 Task: Create in the project AgileMentor and in the Backlog issue 'Upgrade the caching mechanism of a web application to improve response time and reduce server load' a child issue 'Kubernetes cluster network reliability testing and remediation', and assign it to team member softage.1@softage.net. Create in the project AgileMentor and in the Backlog issue 'Create a new online platform for online data analysis courses with advanced data visualization and statistical analysis features' a child issue 'Integration with property valuation software', and assign it to team member softage.2@softage.net
Action: Mouse moved to (692, 536)
Screenshot: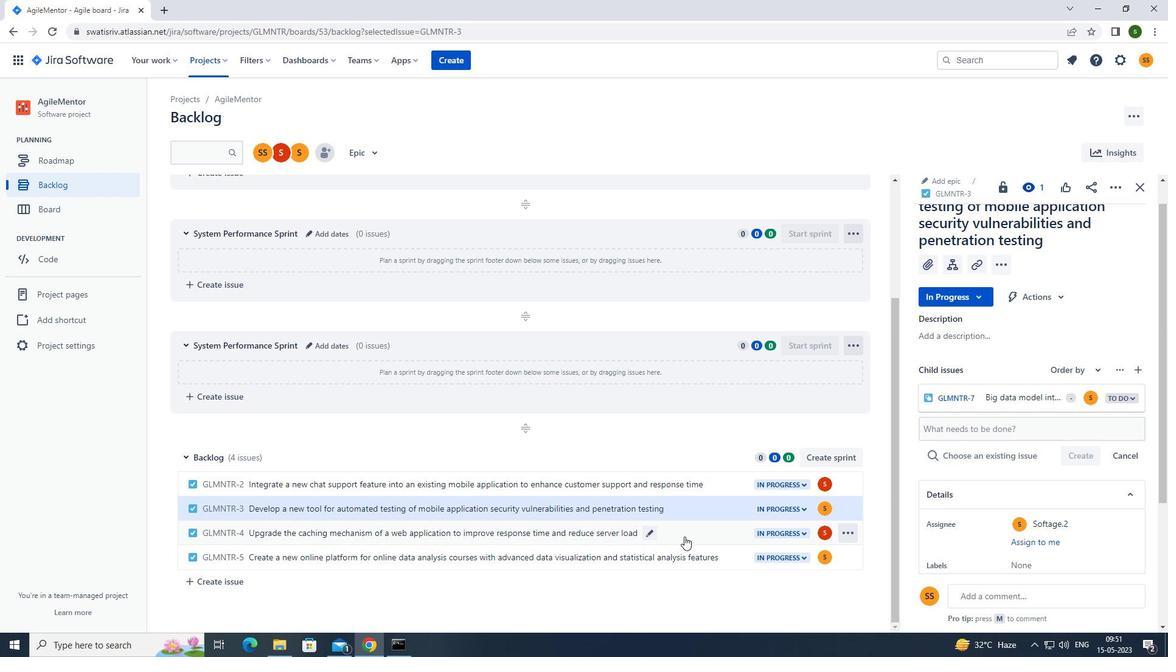 
Action: Mouse pressed left at (692, 536)
Screenshot: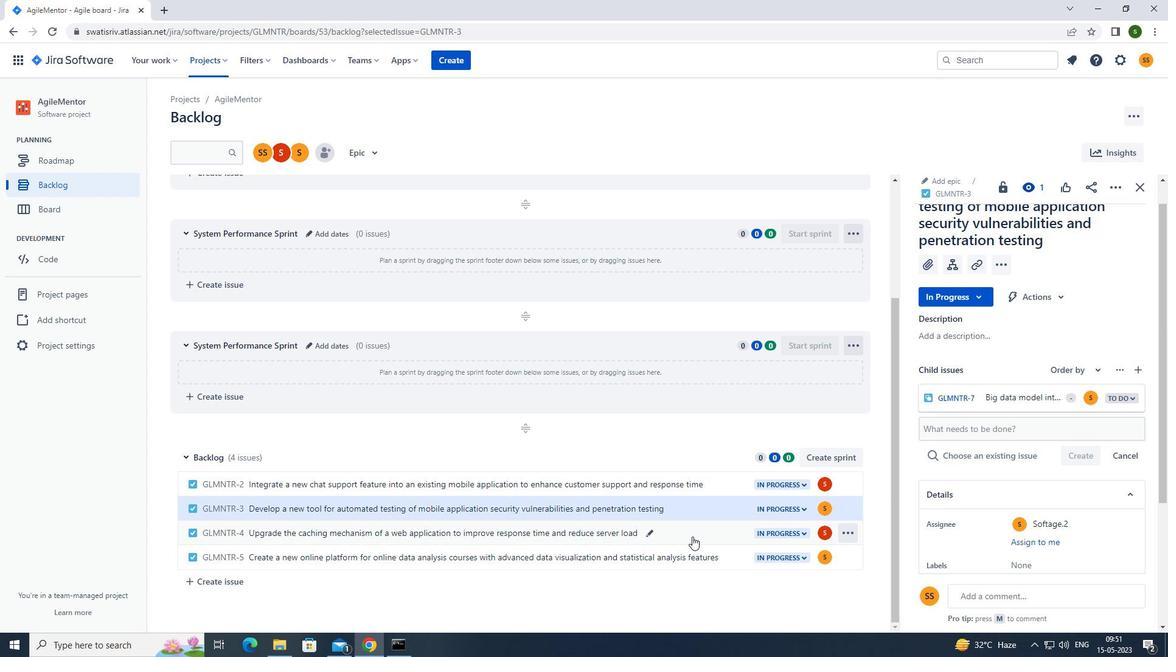 
Action: Mouse moved to (949, 292)
Screenshot: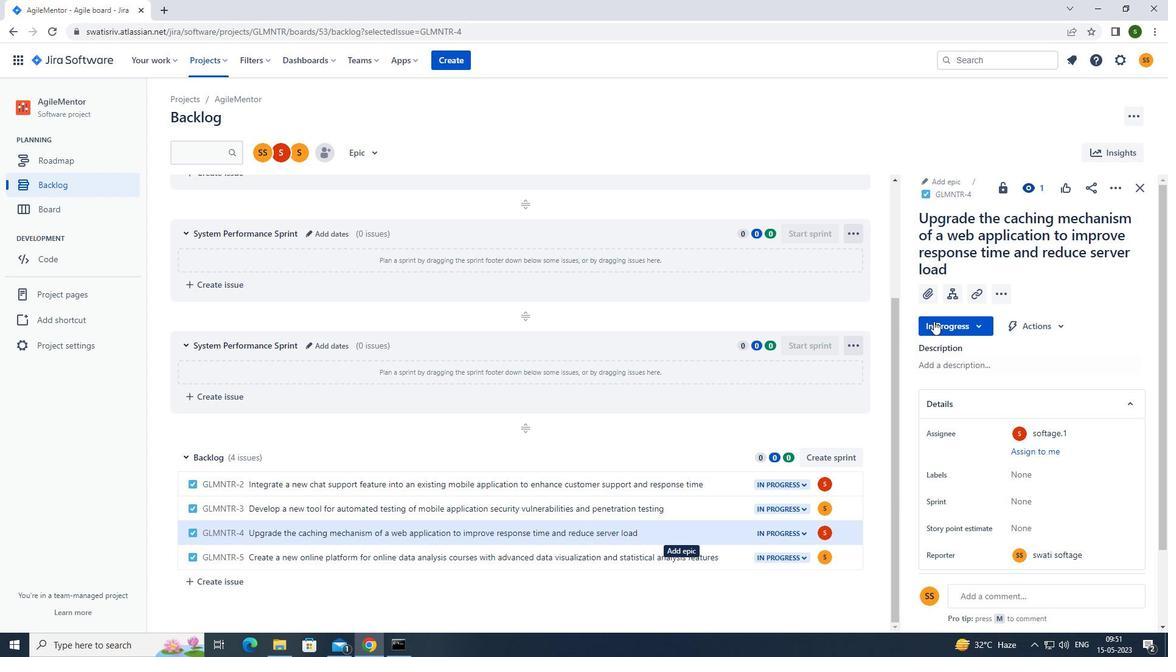 
Action: Mouse pressed left at (949, 292)
Screenshot: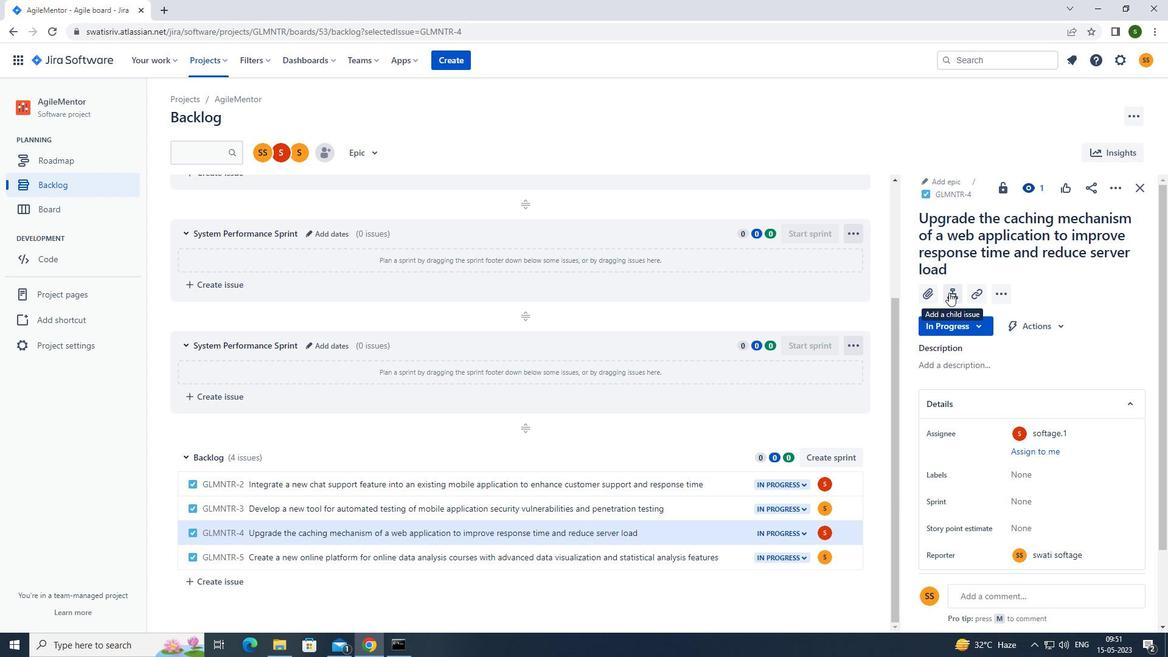
Action: Mouse moved to (986, 395)
Screenshot: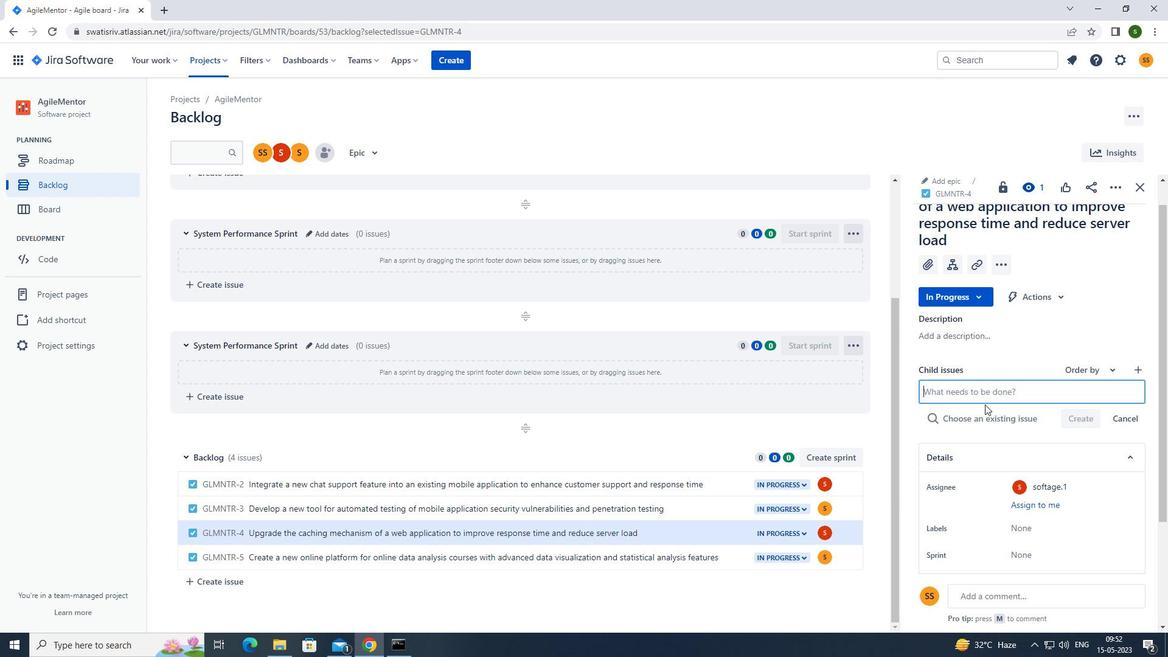 
Action: Mouse pressed left at (986, 395)
Screenshot: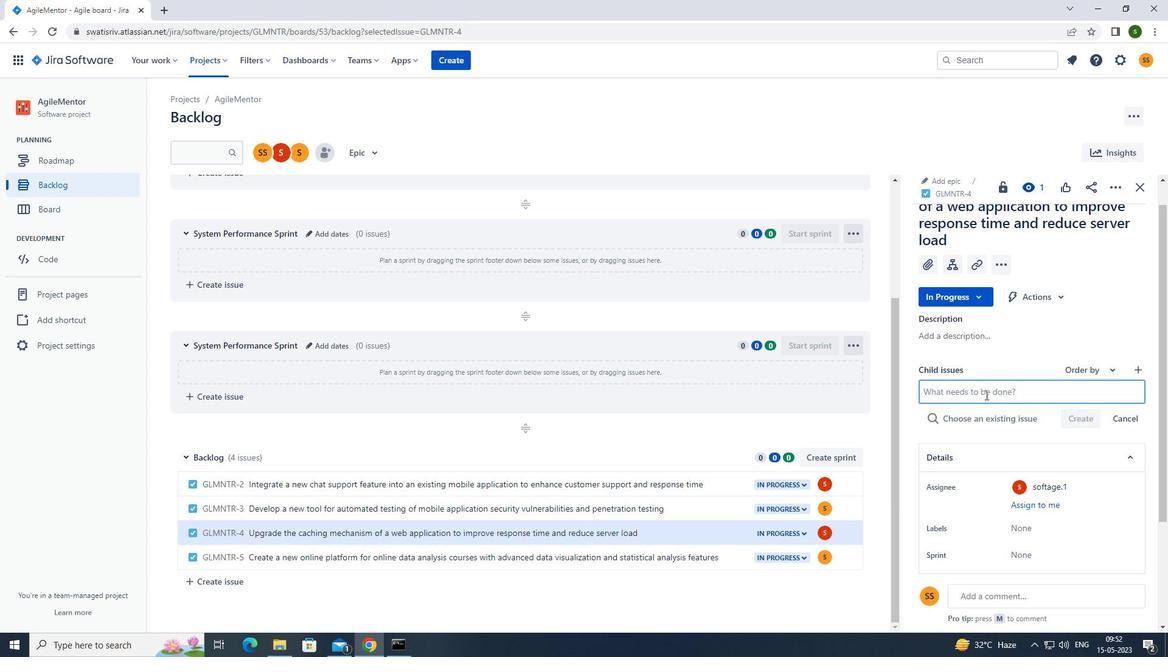 
Action: Mouse moved to (983, 395)
Screenshot: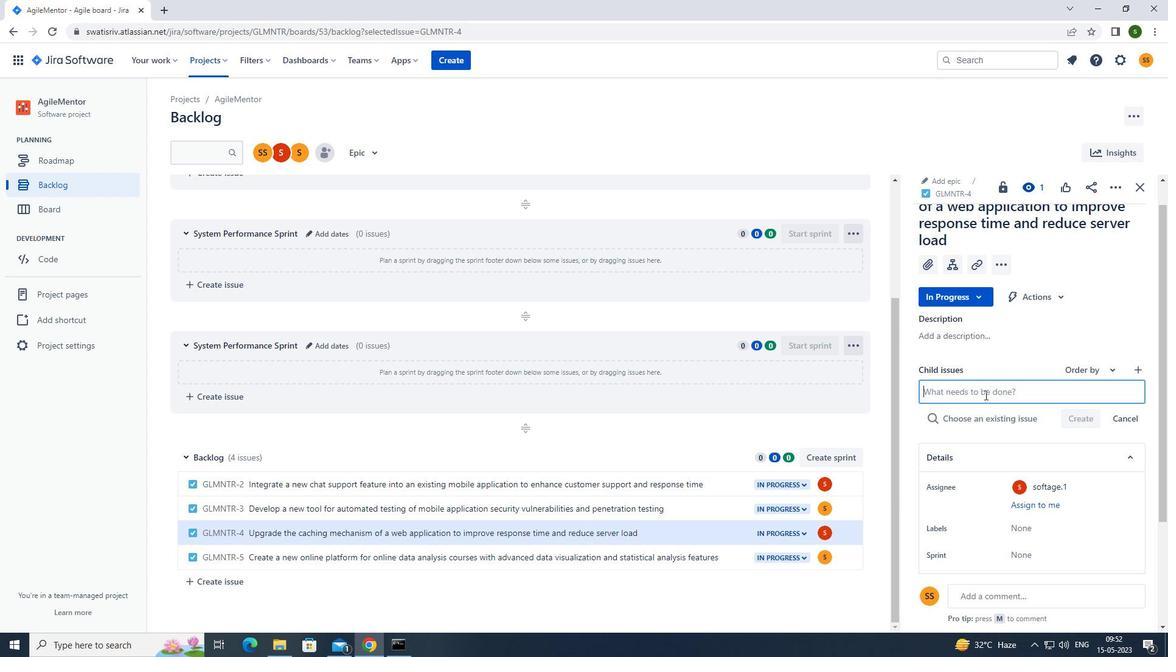 
Action: Key pressed <Key.caps_lock>k<Key.caps_lock>unernetes<Key.space>cluster<Key.space>network<Key.space>reliability<Key.space>testing<Key.space>and<Key.space>remediation<Key.enter>
Screenshot: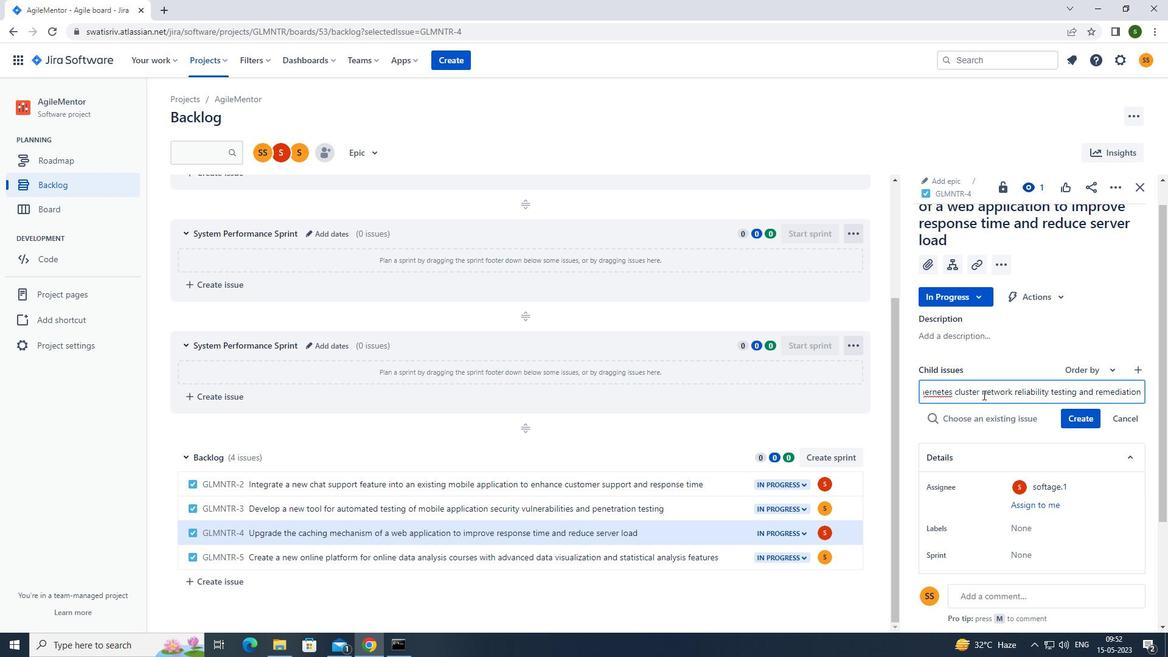 
Action: Mouse moved to (1091, 399)
Screenshot: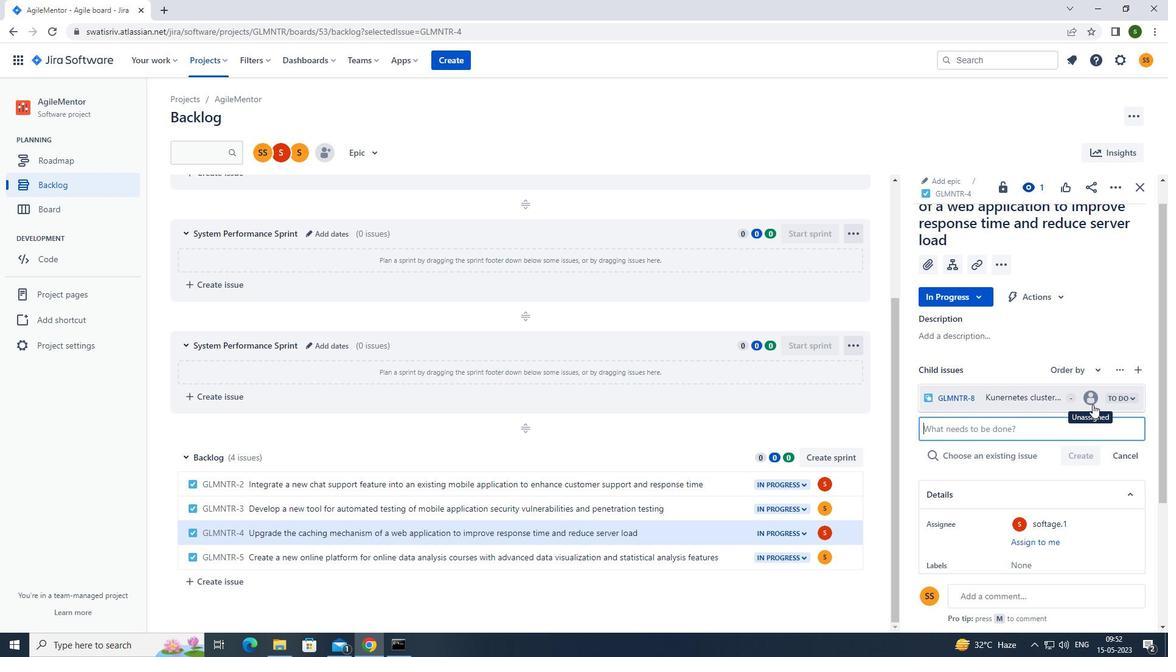 
Action: Mouse pressed left at (1091, 399)
Screenshot: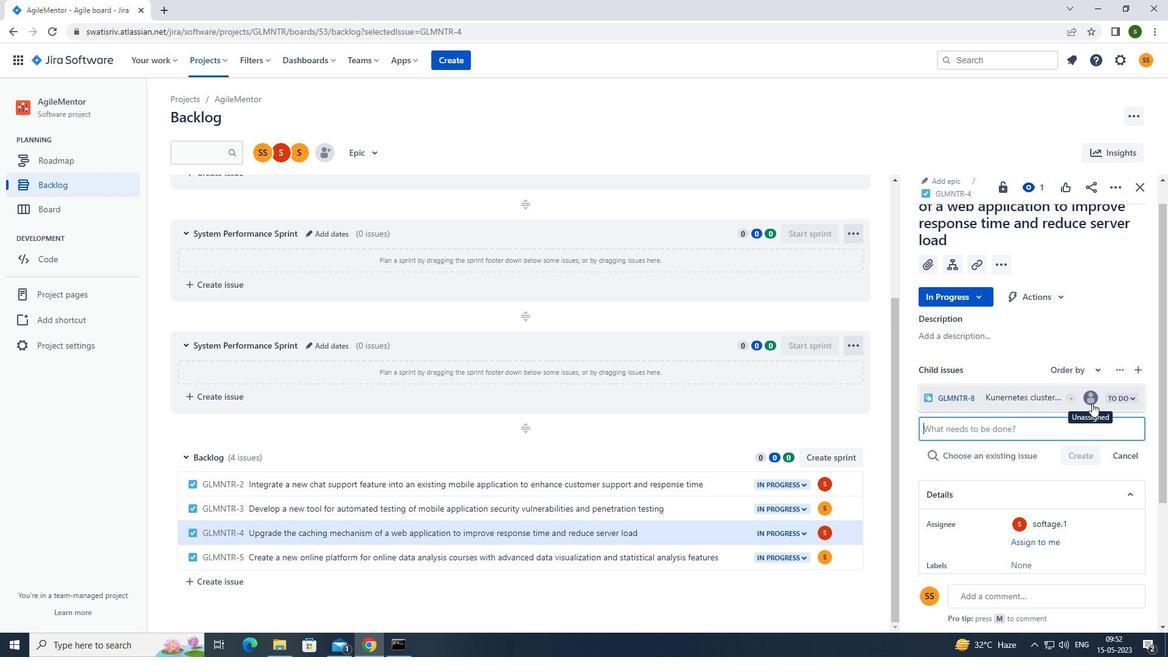 
Action: Mouse moved to (999, 430)
Screenshot: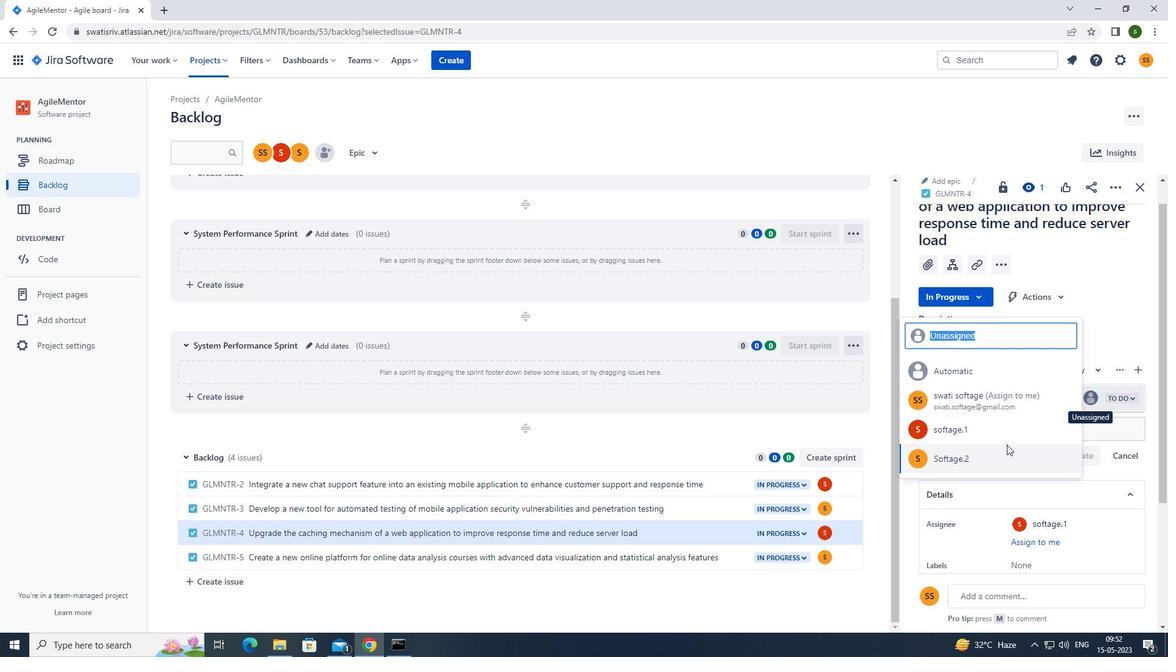 
Action: Mouse pressed left at (999, 430)
Screenshot: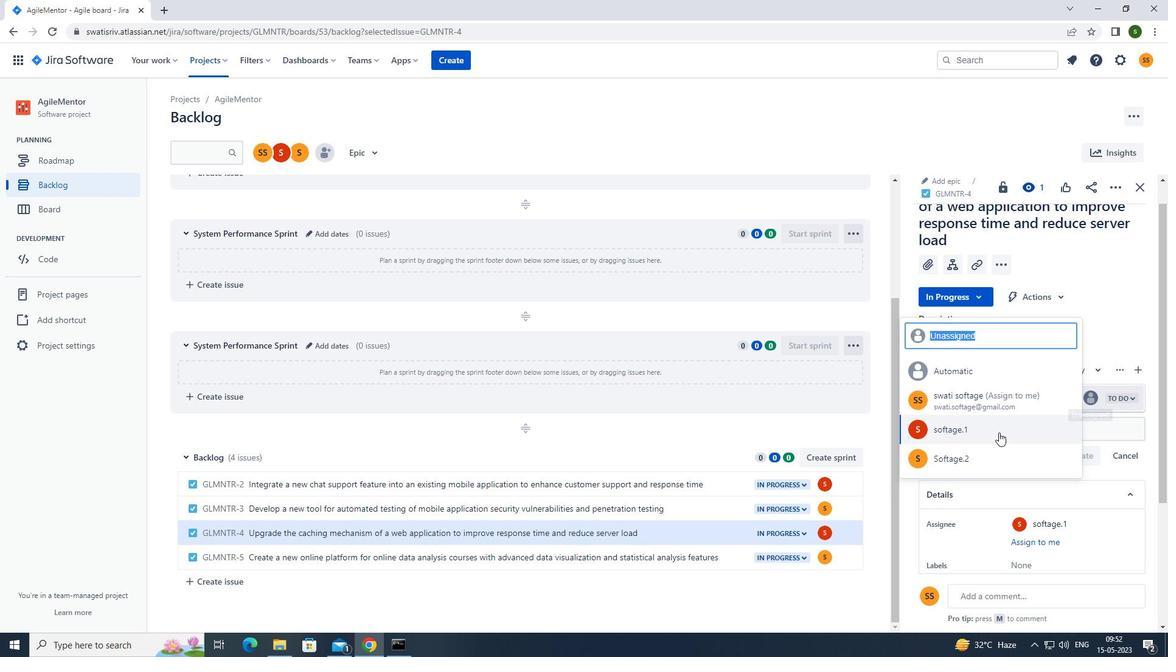 
Action: Mouse moved to (742, 564)
Screenshot: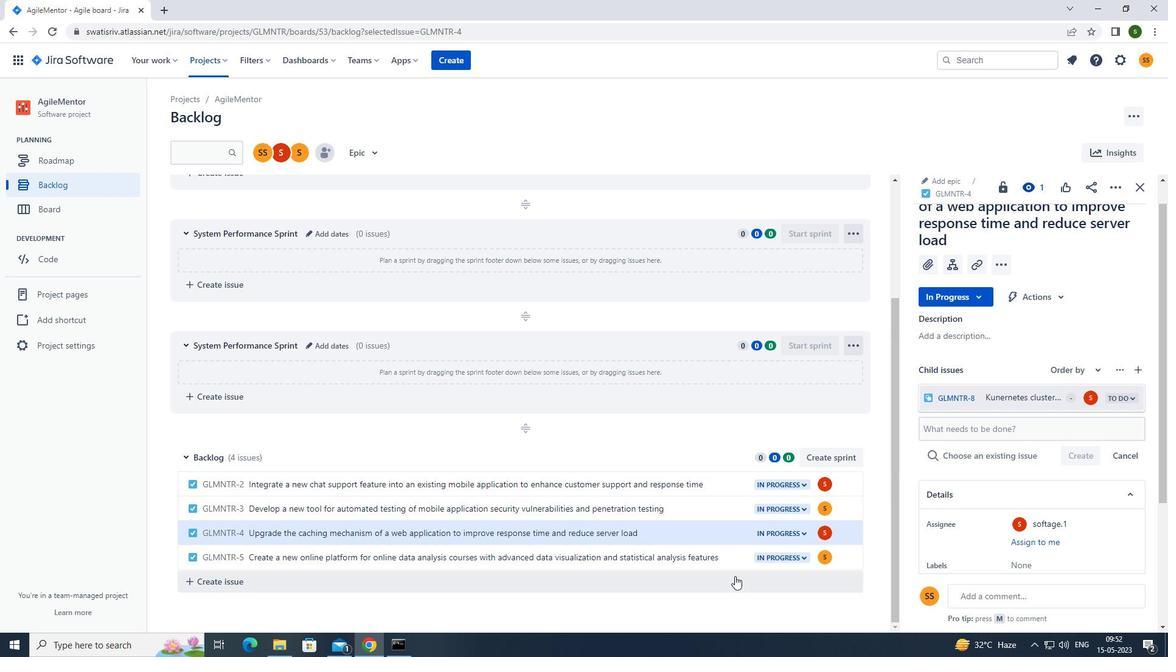 
Action: Mouse pressed left at (742, 564)
Screenshot: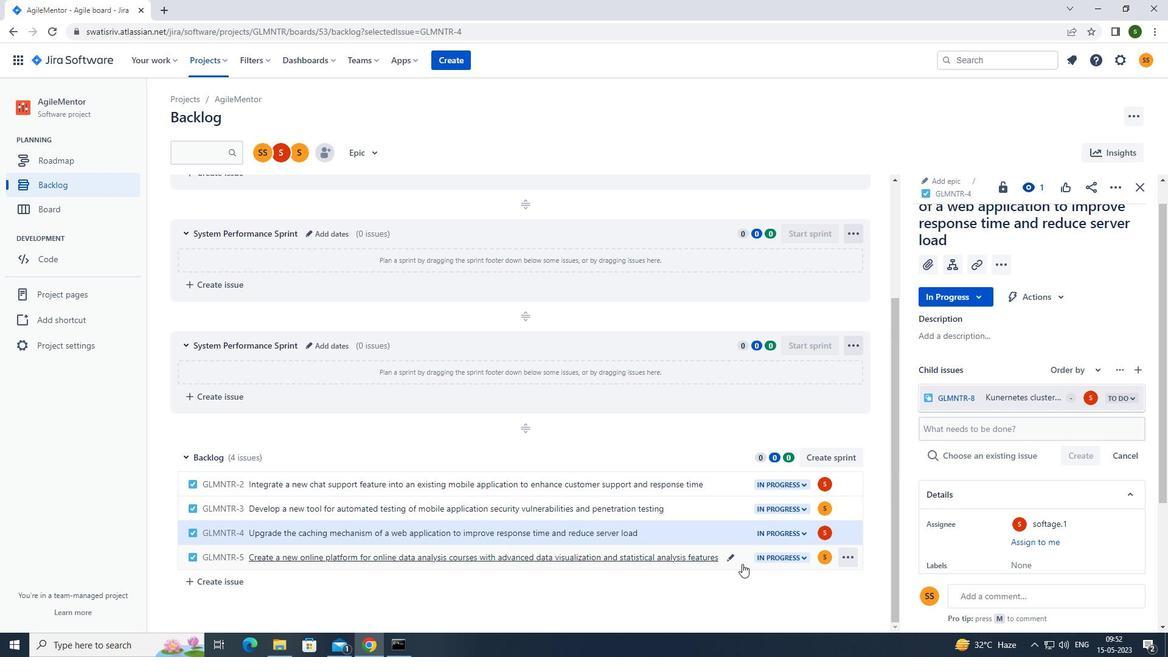
Action: Mouse moved to (950, 287)
Screenshot: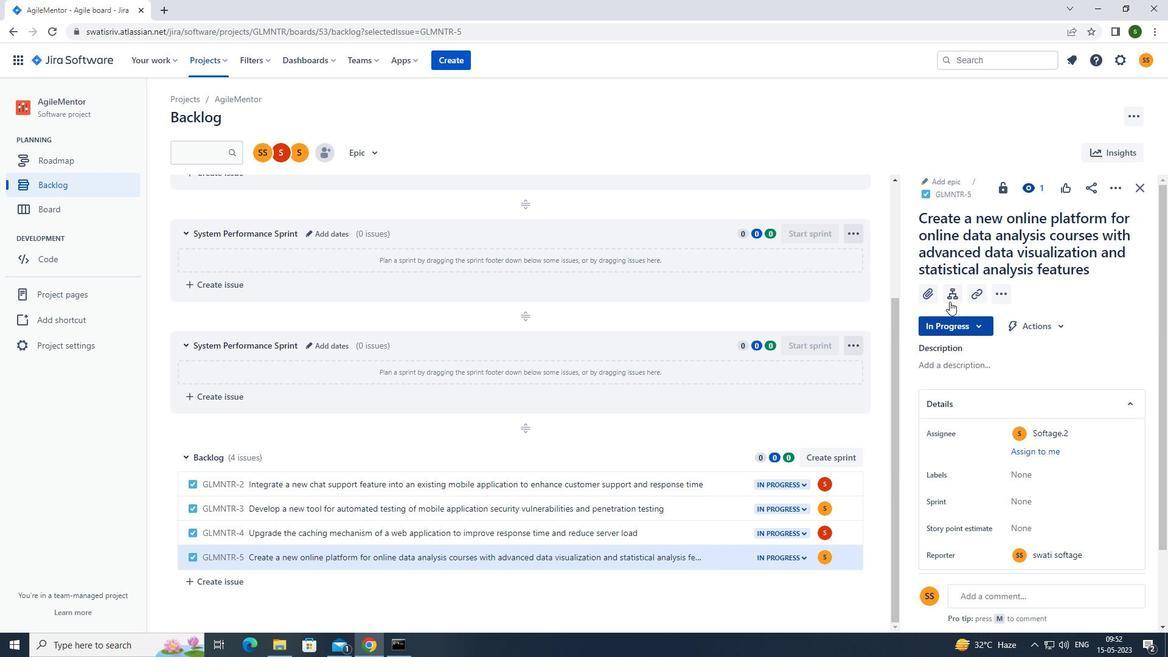 
Action: Mouse pressed left at (950, 287)
Screenshot: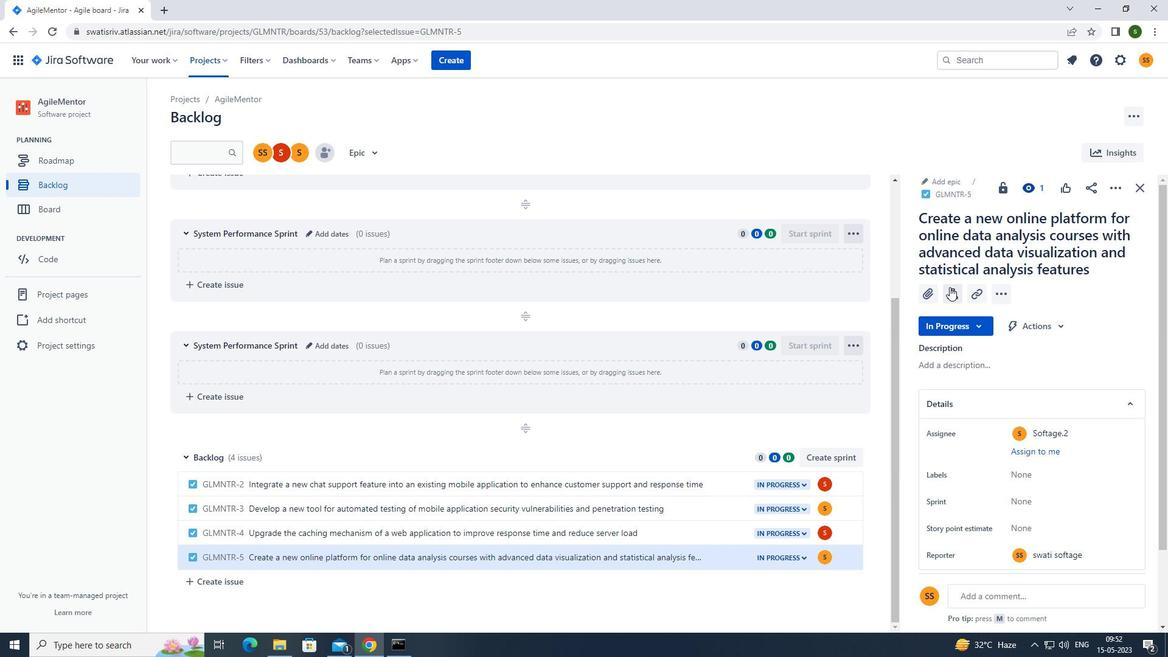 
Action: Mouse moved to (998, 390)
Screenshot: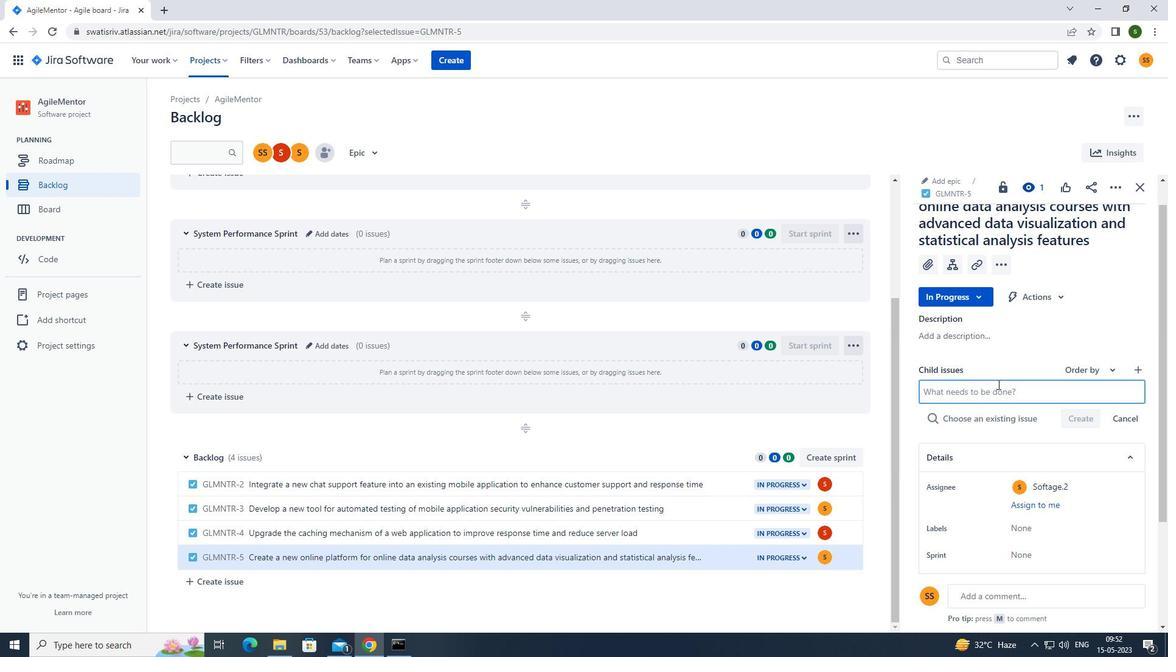 
Action: Mouse pressed left at (998, 390)
Screenshot: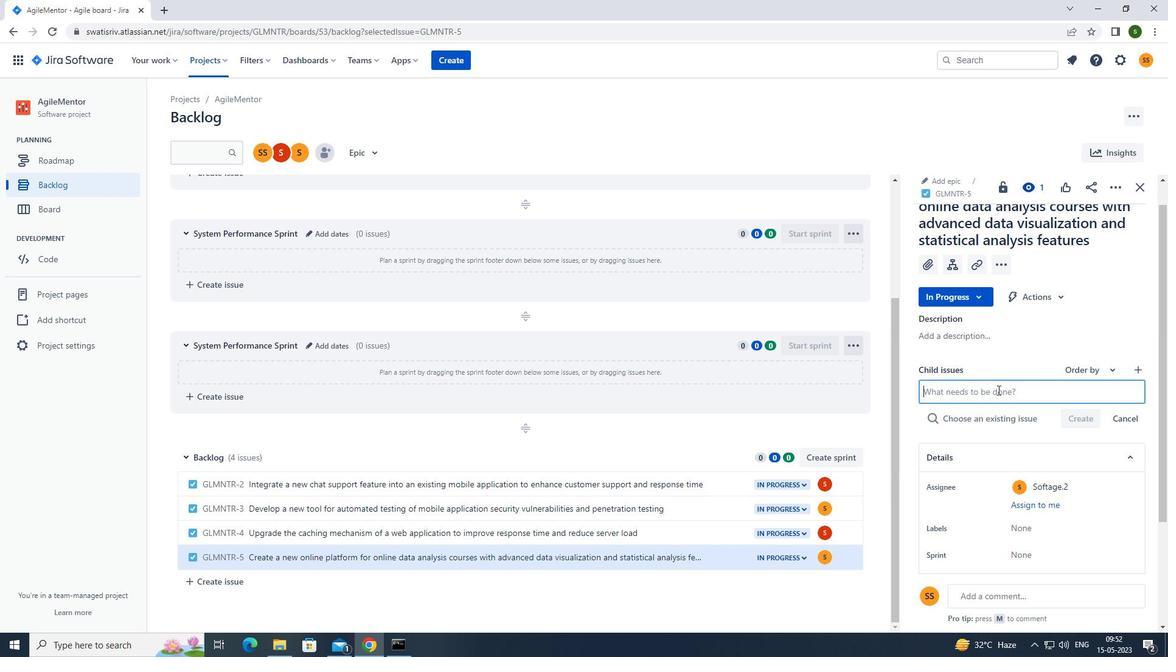 
Action: Key pressed <Key.caps_lock>i<Key.caps_lock>ntegration<Key.space>with<Key.space>property<Key.space>valuation<Key.space>software<Key.enter>
Screenshot: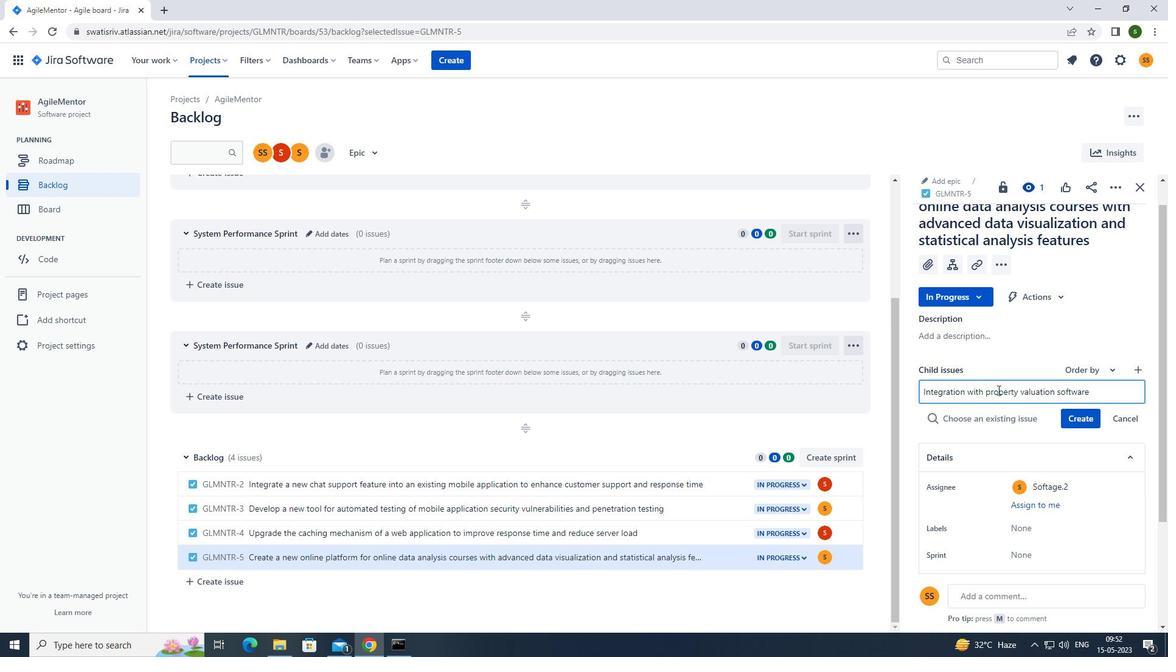 
Action: Mouse moved to (1092, 401)
Screenshot: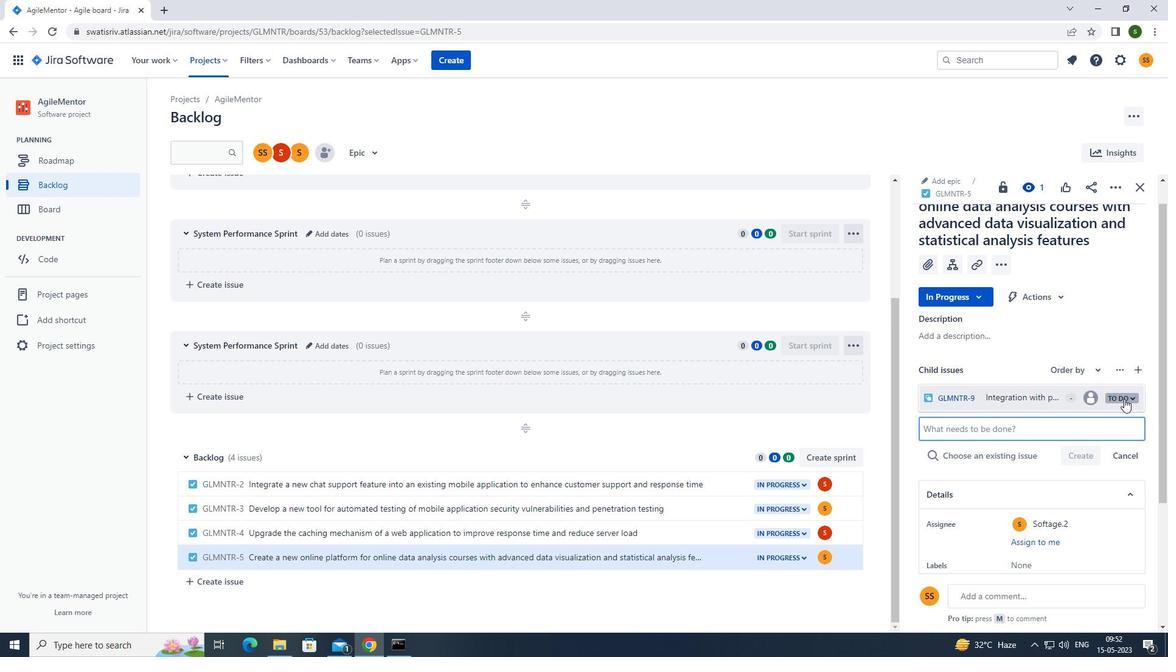 
Action: Mouse pressed left at (1092, 401)
Screenshot: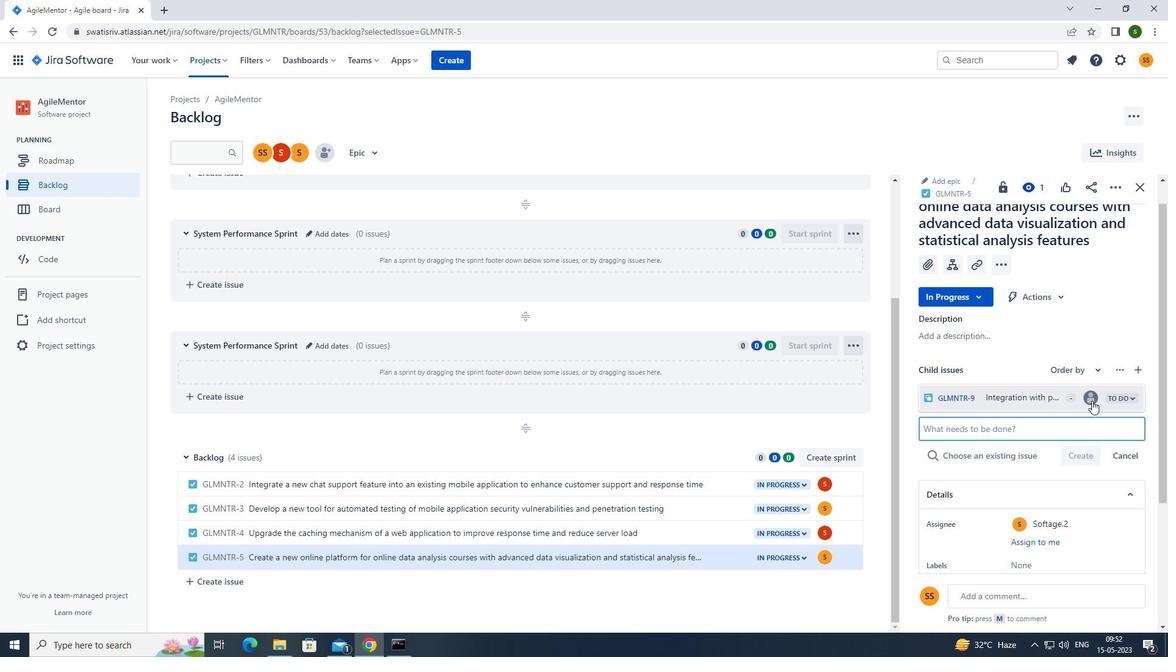 
Action: Mouse moved to (975, 463)
Screenshot: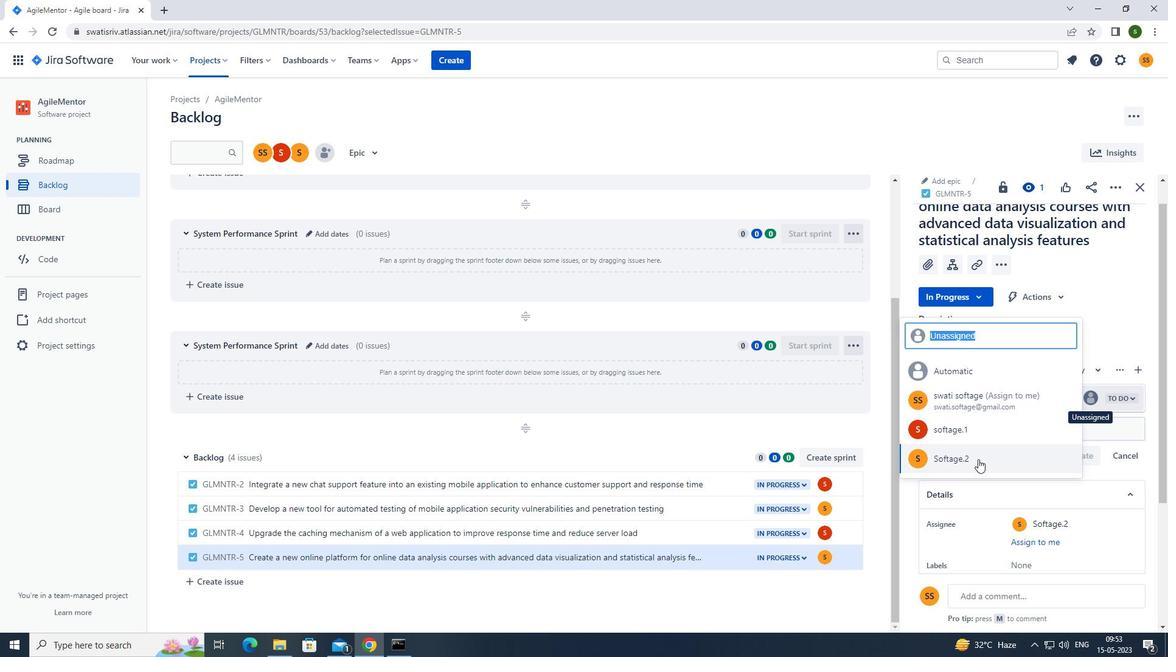 
Action: Mouse pressed left at (975, 463)
Screenshot: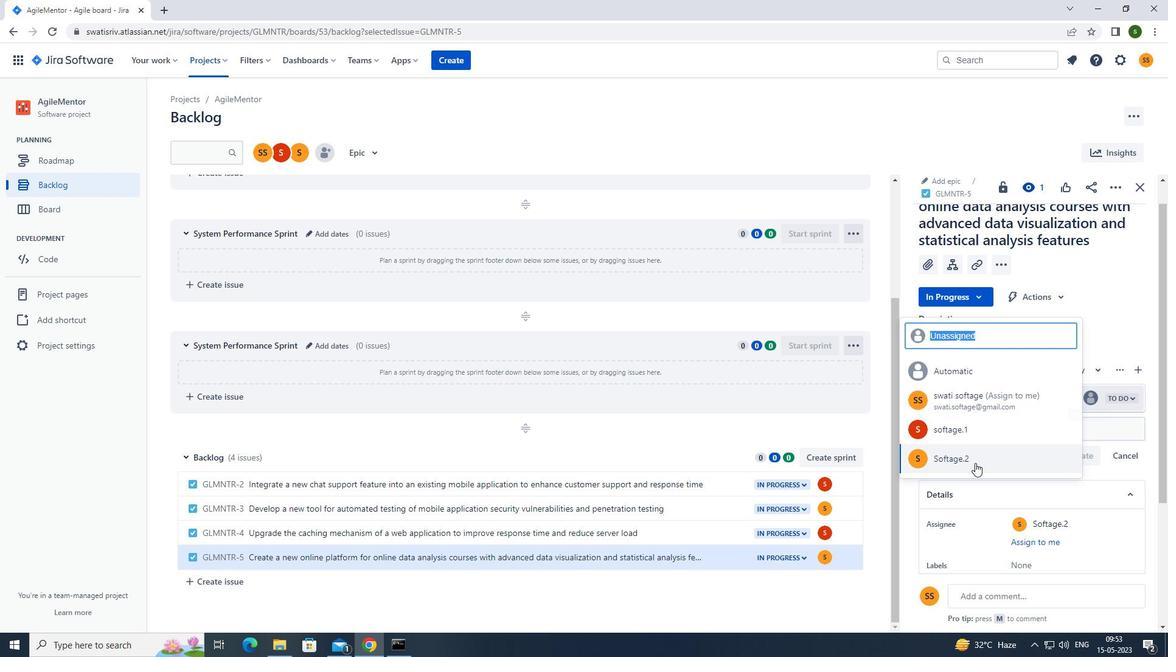
Action: Mouse moved to (879, 368)
Screenshot: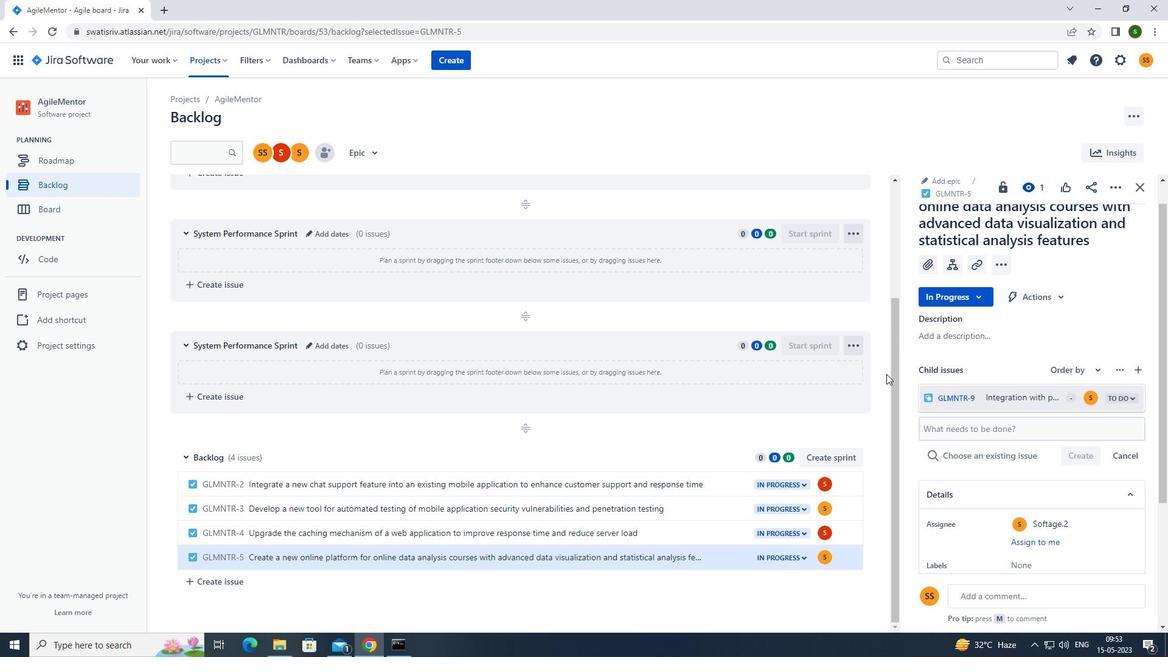 
